 Task: Use Gelato Effect in this video Movie B.mp4
Action: Mouse moved to (272, 104)
Screenshot: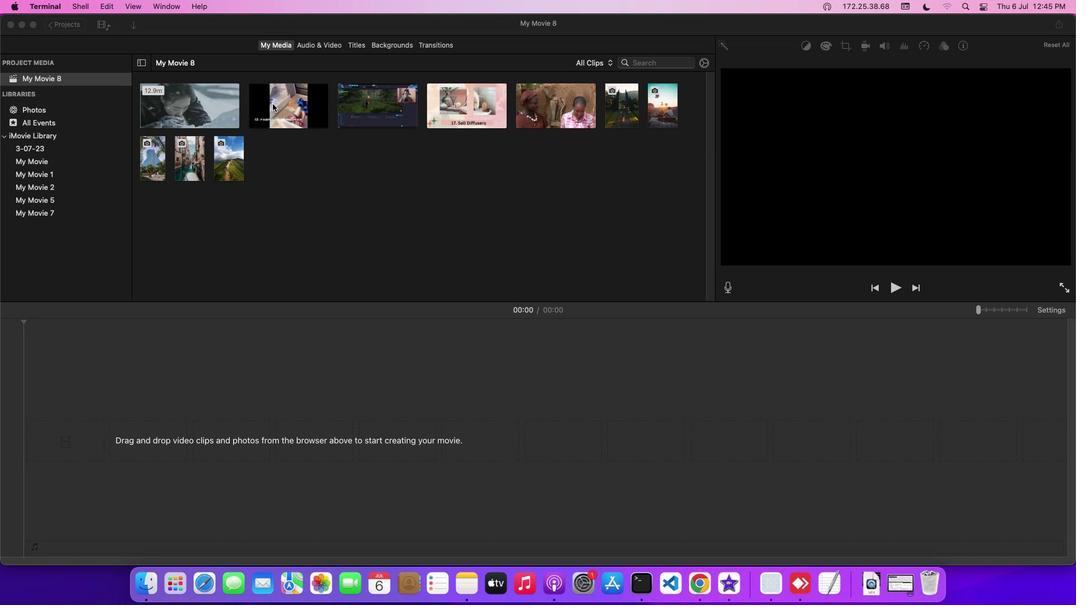 
Action: Mouse pressed left at (272, 104)
Screenshot: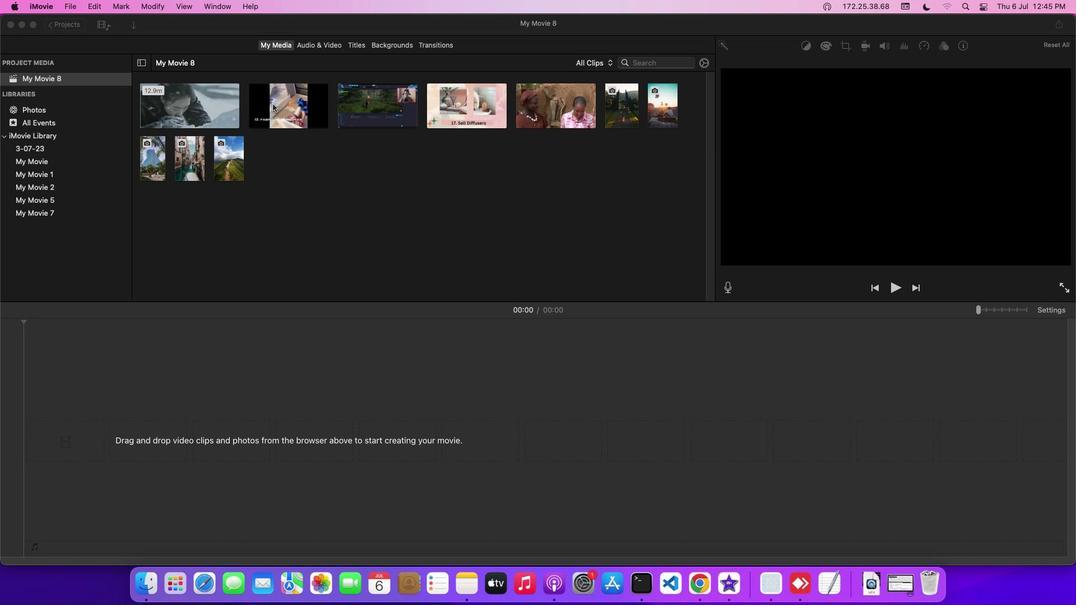 
Action: Mouse moved to (317, 47)
Screenshot: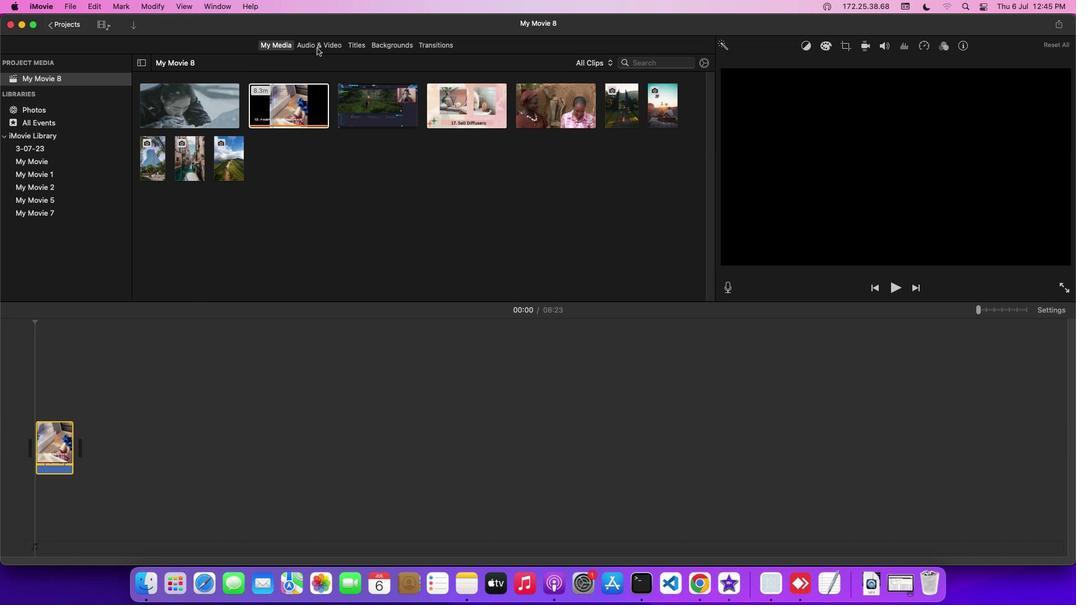 
Action: Mouse pressed left at (317, 47)
Screenshot: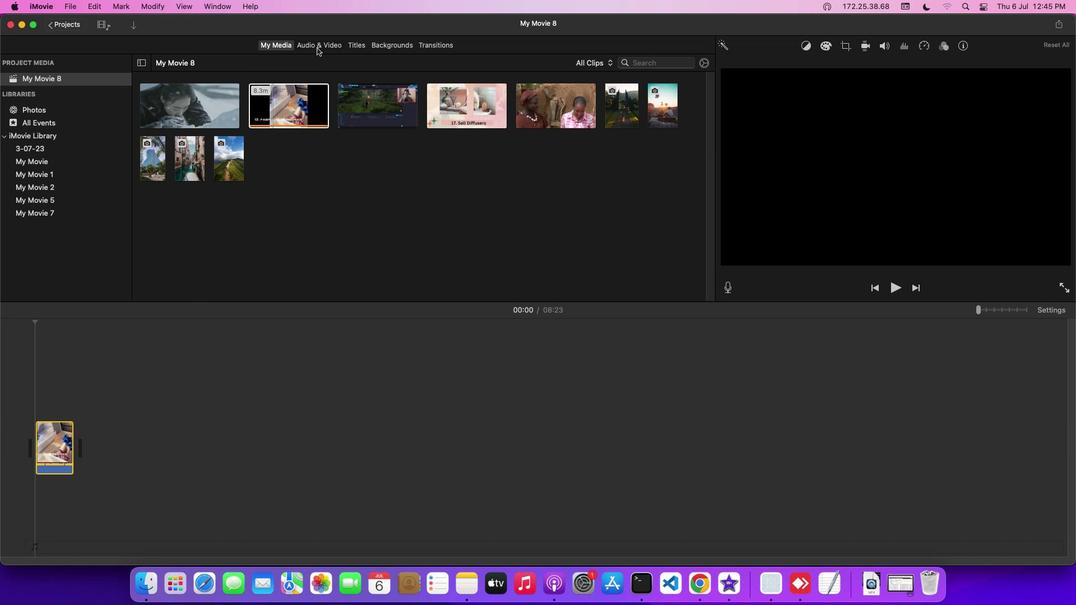 
Action: Mouse moved to (66, 104)
Screenshot: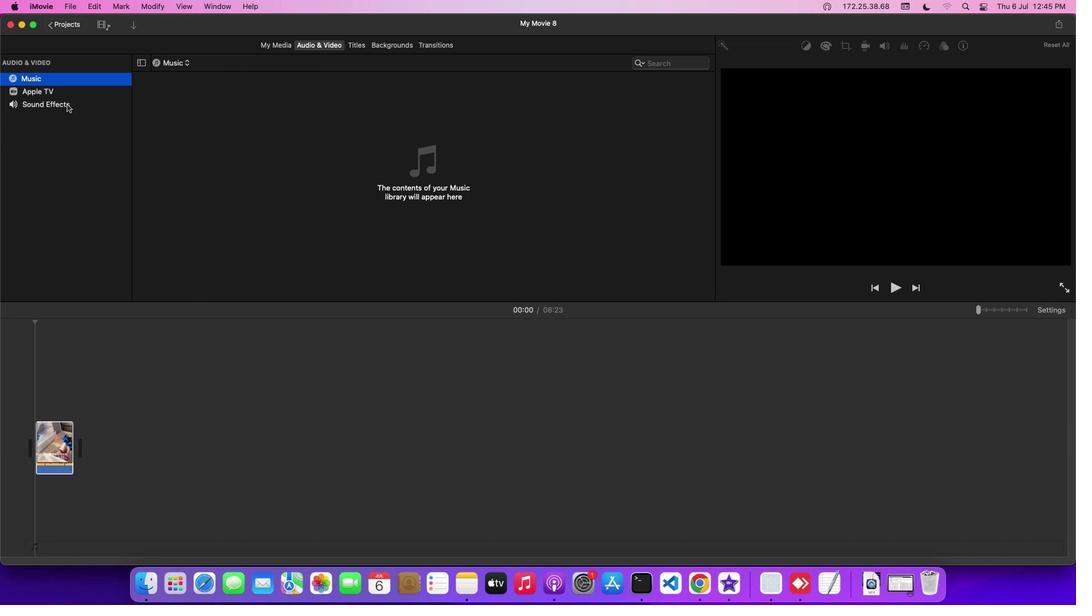 
Action: Mouse pressed left at (66, 104)
Screenshot: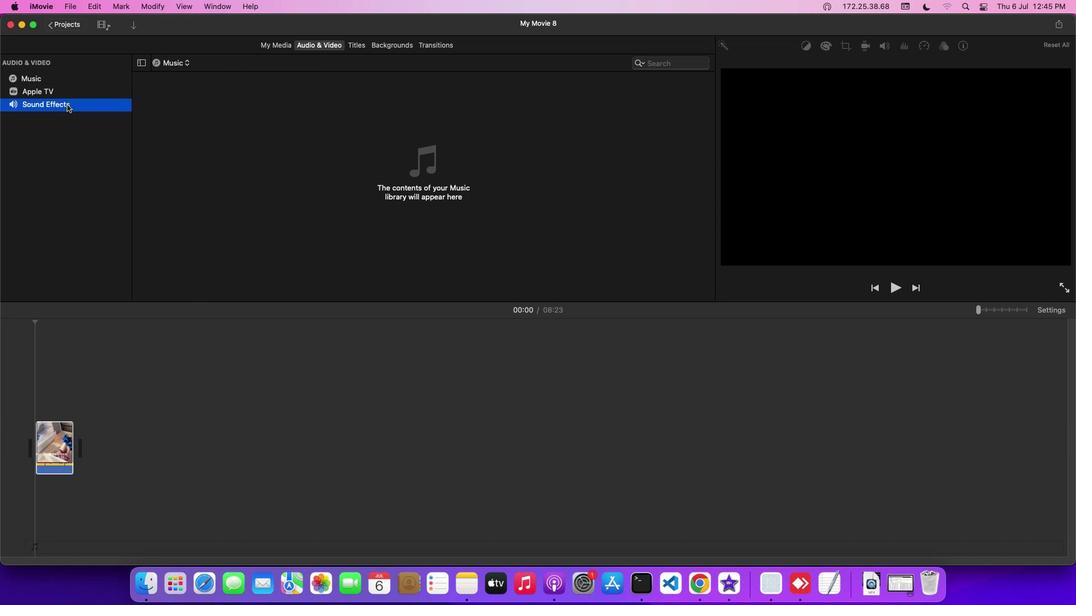 
Action: Mouse moved to (167, 274)
Screenshot: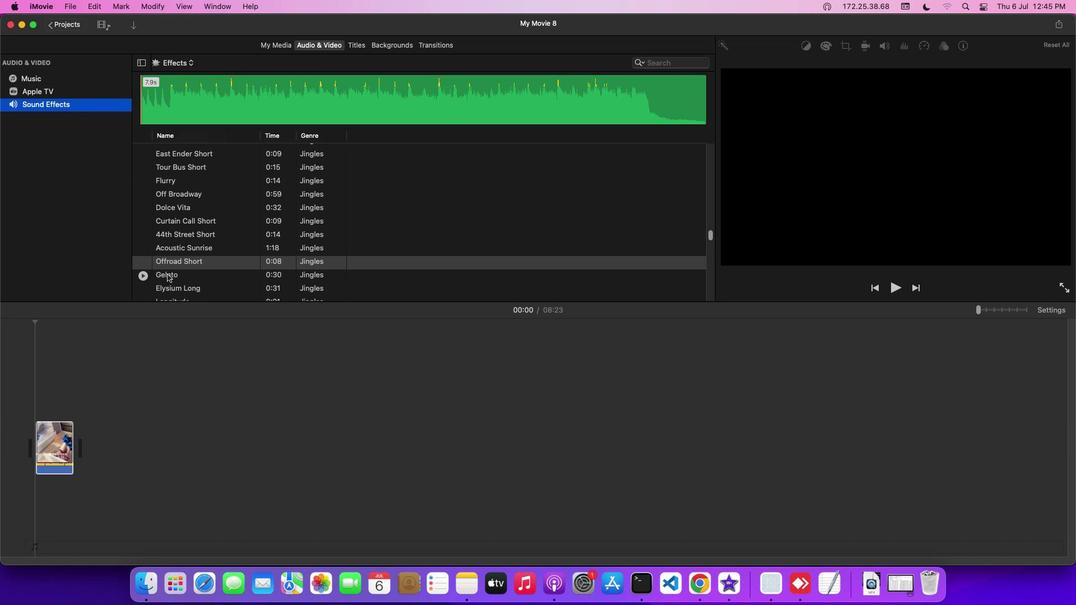 
Action: Mouse pressed left at (167, 274)
Screenshot: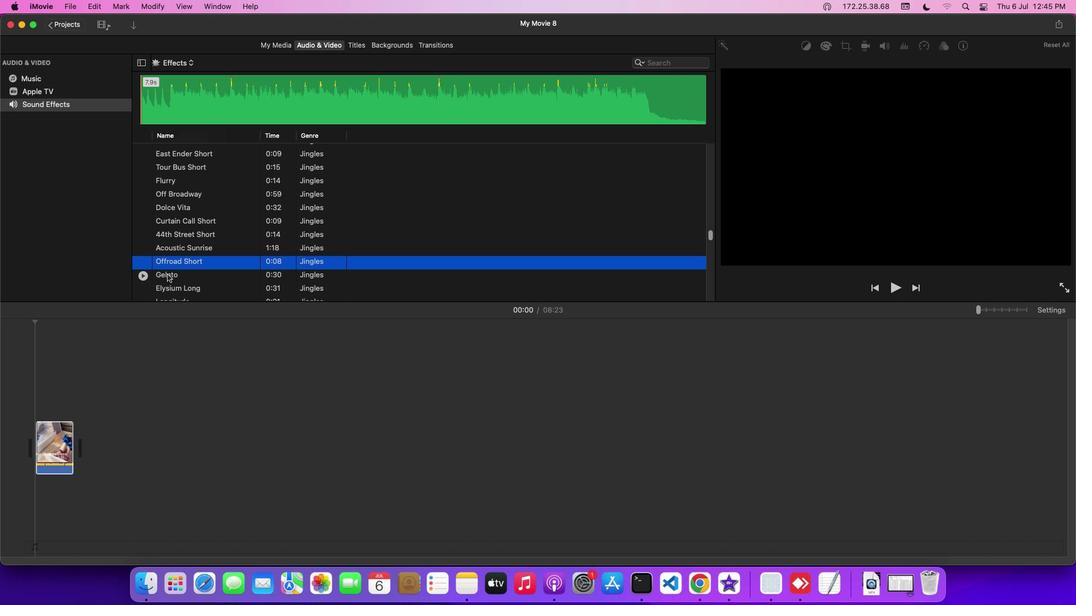 
Action: Mouse moved to (183, 275)
Screenshot: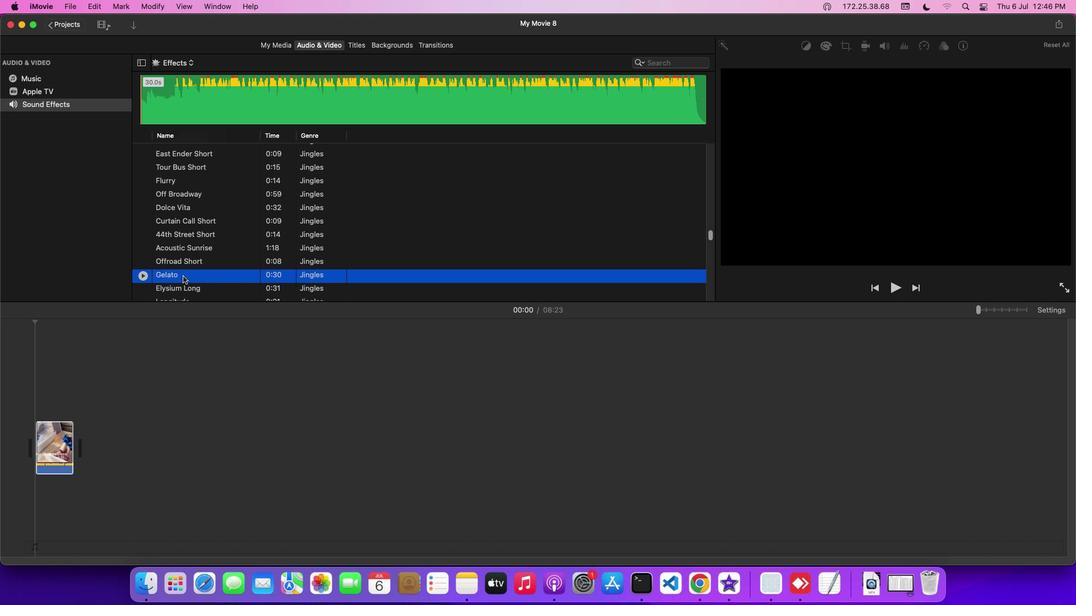 
Action: Mouse pressed left at (183, 275)
Screenshot: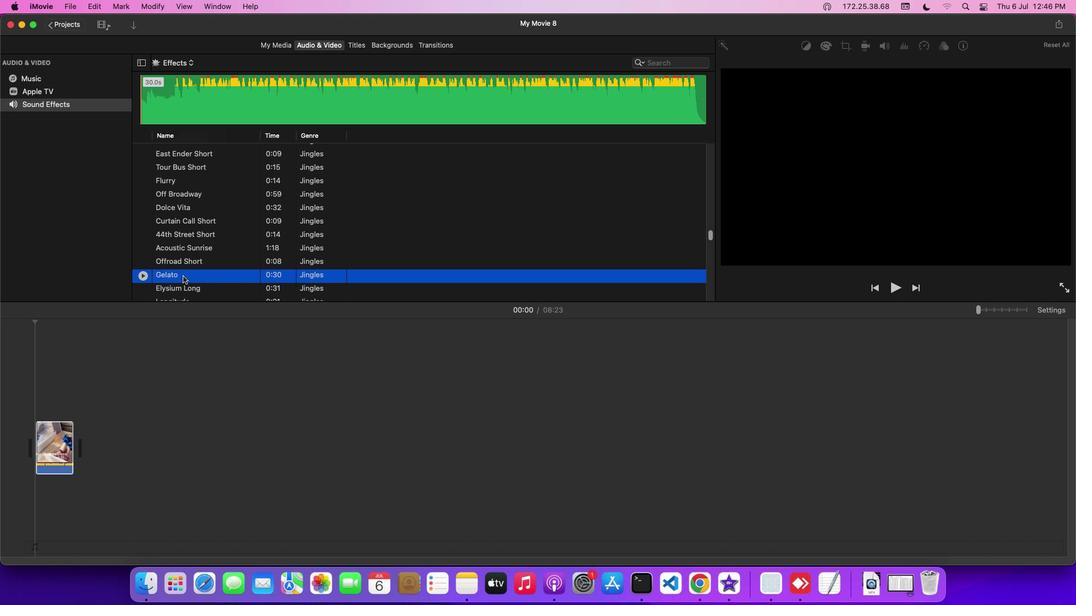 
Action: Mouse moved to (91, 474)
Screenshot: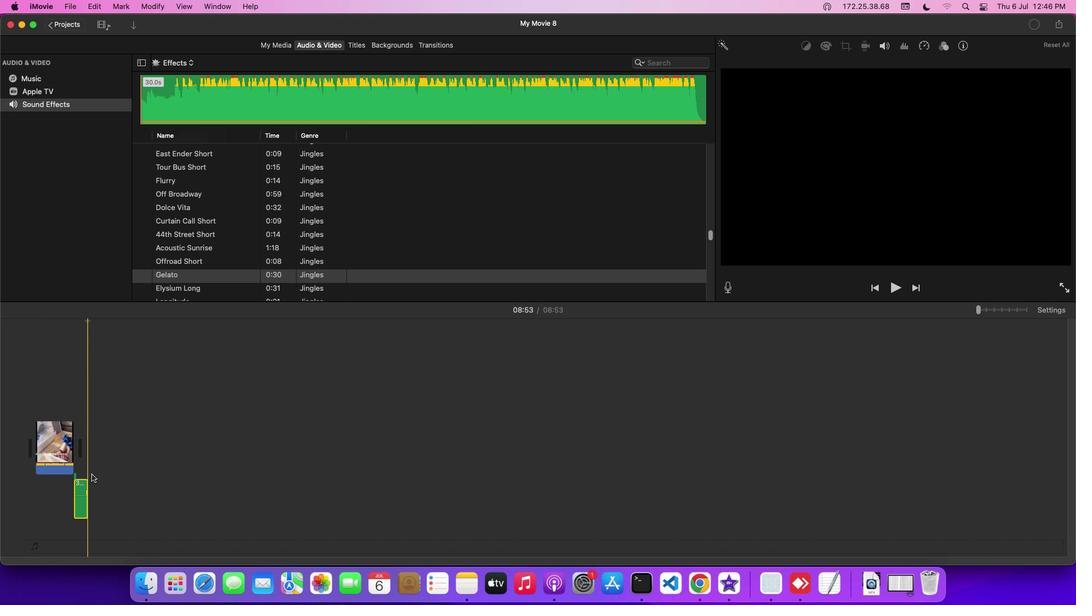 
